 Task: For heading Arial with bold.  font size for heading22,  'Change the font style of data to'Arial Narrow.  and font size to 14,  Change the alignment of both headline & data to Align middle.  In the sheet  Budget Spreadsheet Templatebook
Action: Mouse moved to (65, 100)
Screenshot: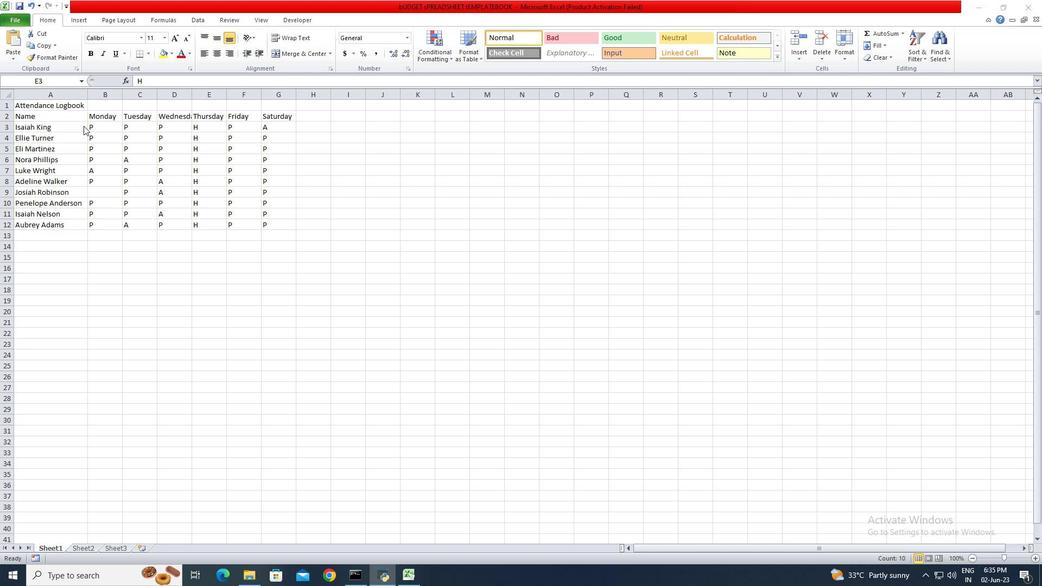 
Action: Mouse pressed left at (65, 100)
Screenshot: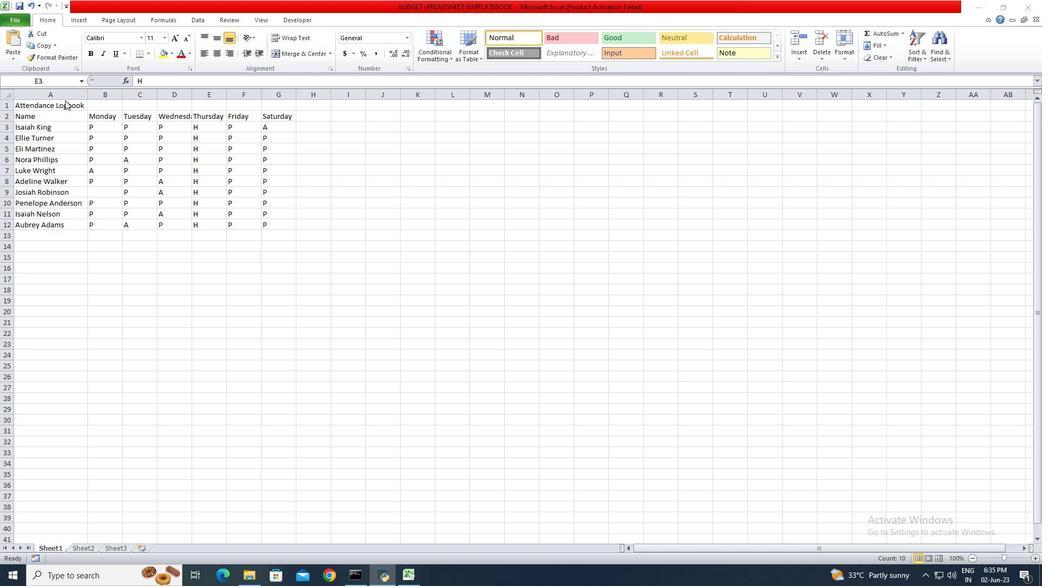 
Action: Mouse moved to (63, 107)
Screenshot: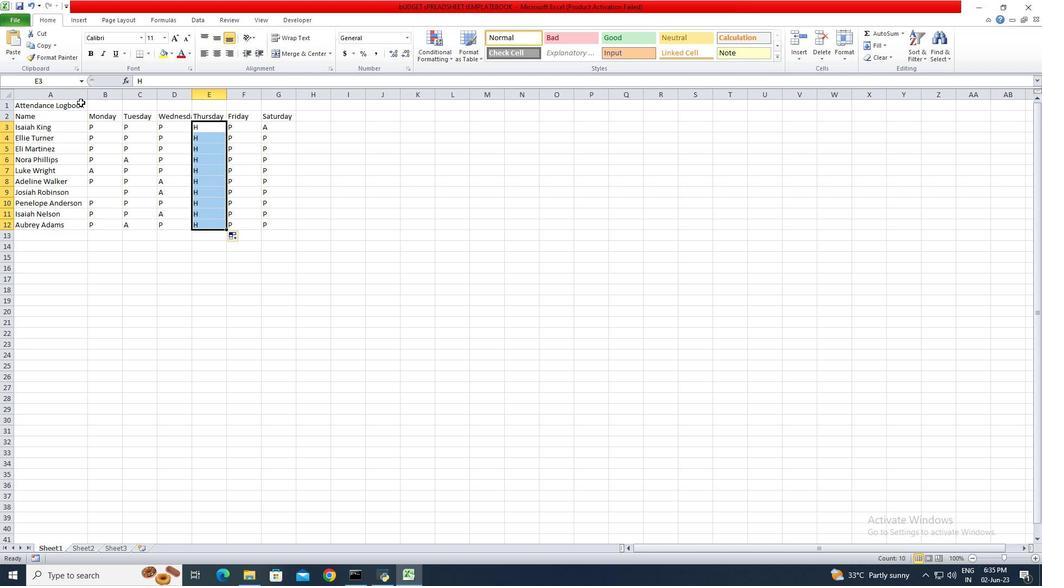 
Action: Mouse pressed left at (63, 107)
Screenshot: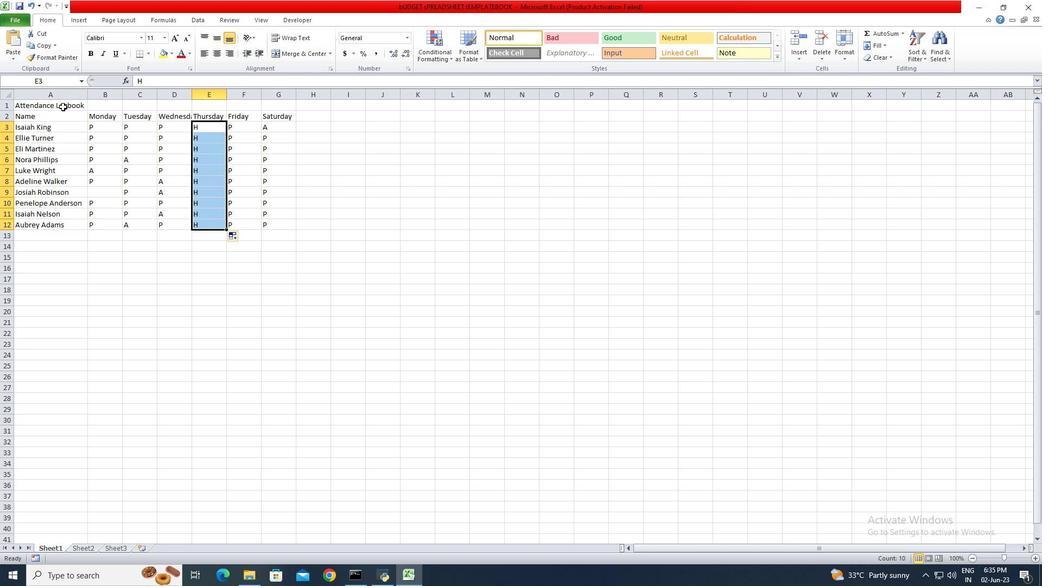 
Action: Mouse moved to (63, 107)
Screenshot: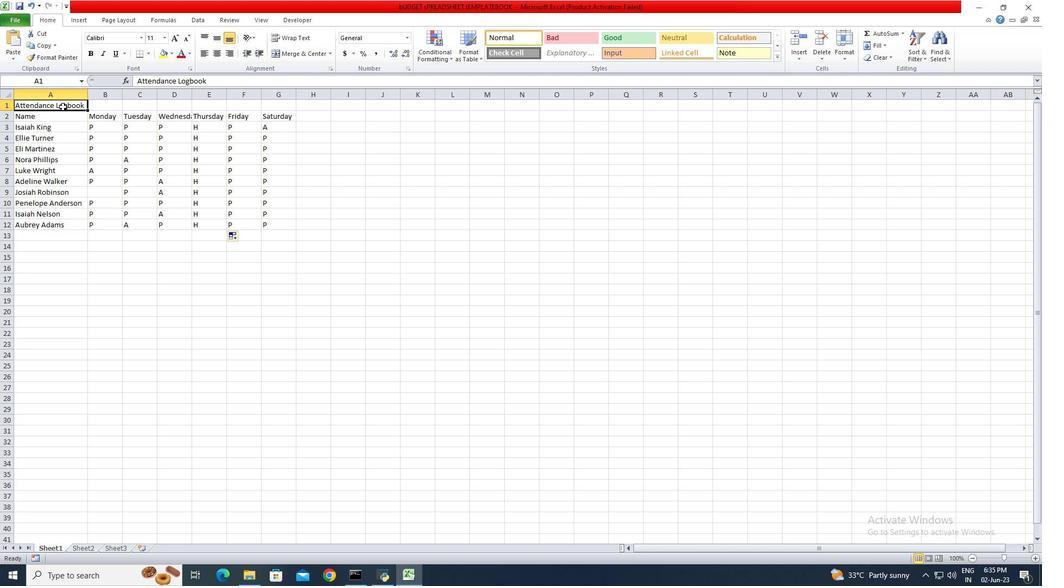 
Action: Mouse pressed left at (63, 107)
Screenshot: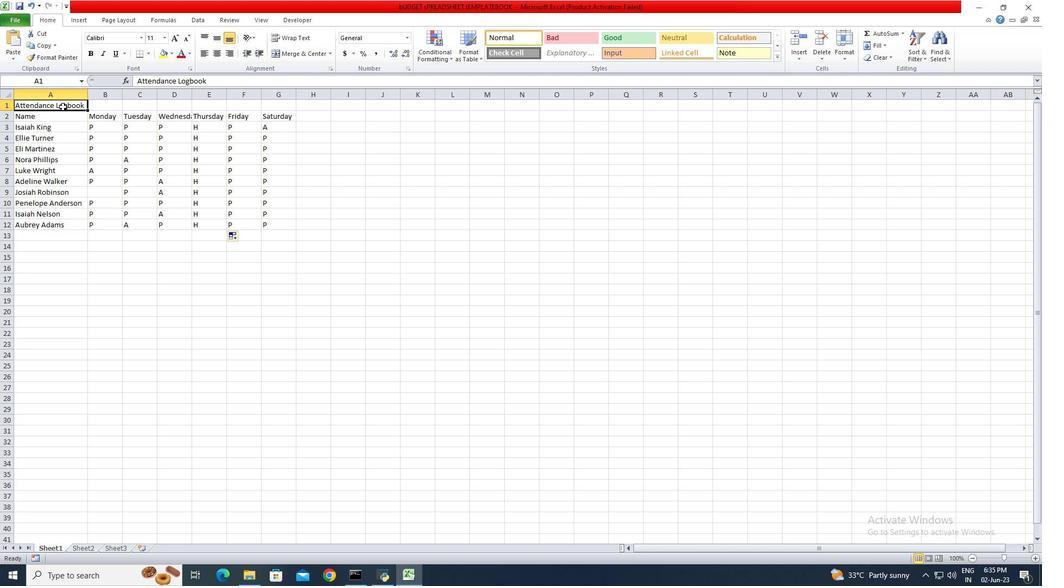 
Action: Mouse moved to (294, 49)
Screenshot: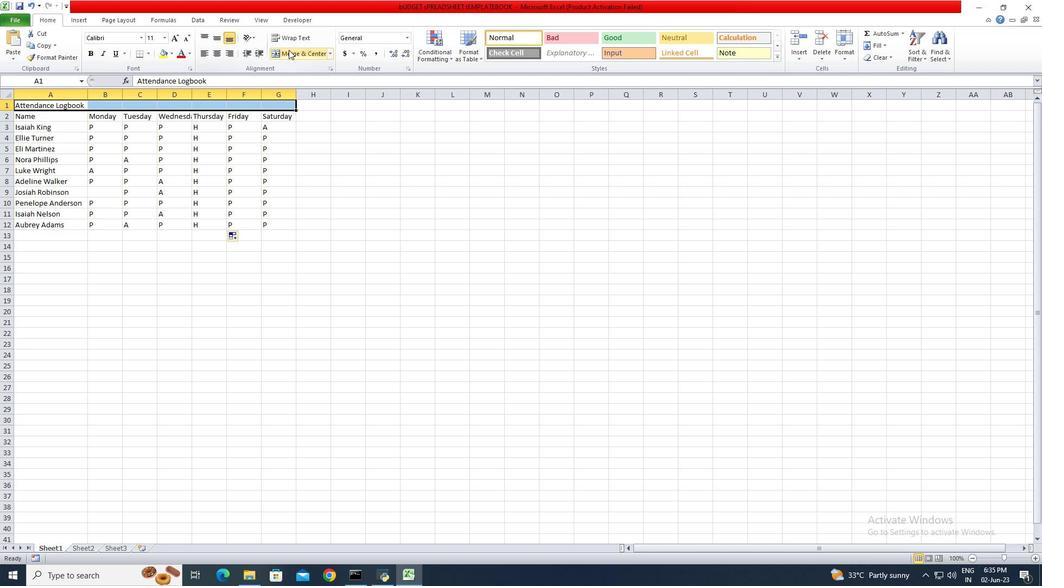 
Action: Mouse pressed left at (294, 49)
Screenshot: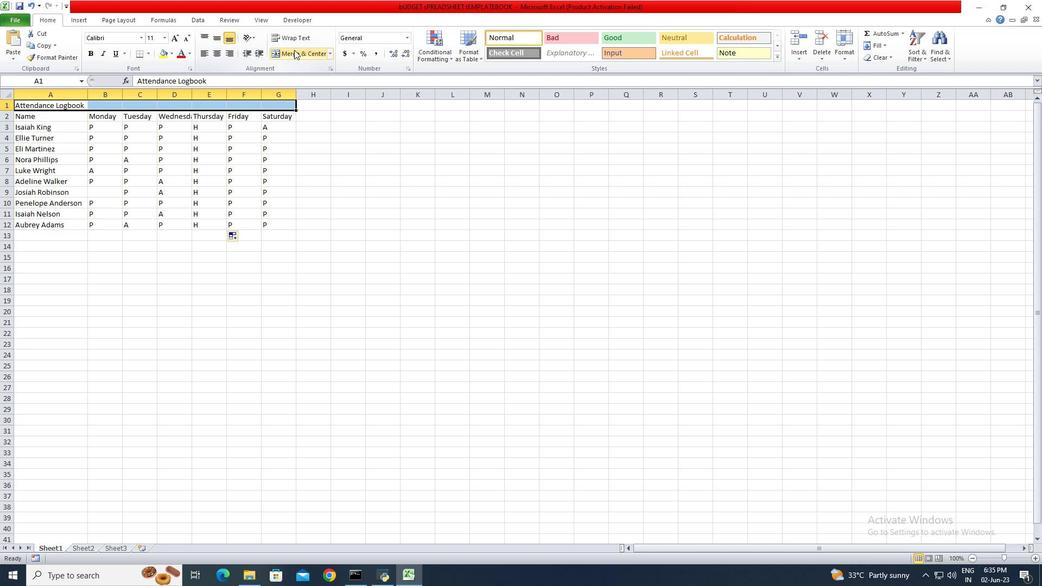 
Action: Mouse moved to (91, 54)
Screenshot: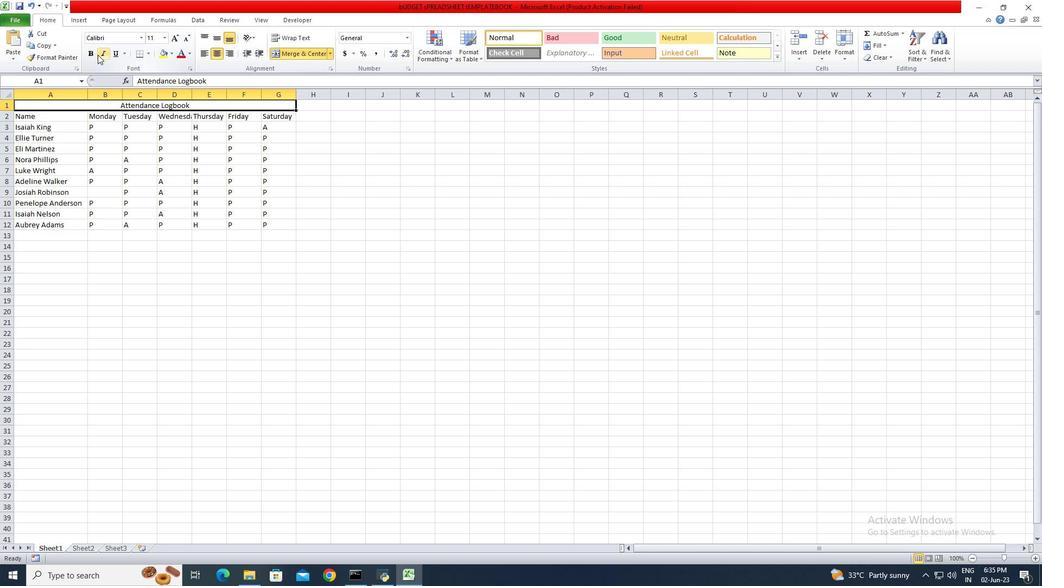 
Action: Mouse pressed left at (91, 54)
Screenshot: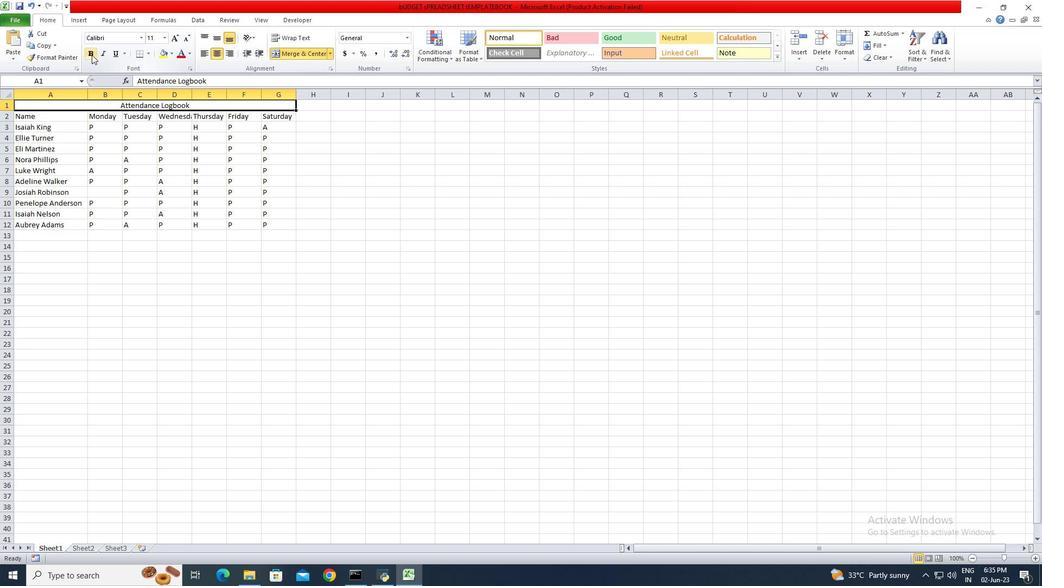 
Action: Mouse moved to (114, 36)
Screenshot: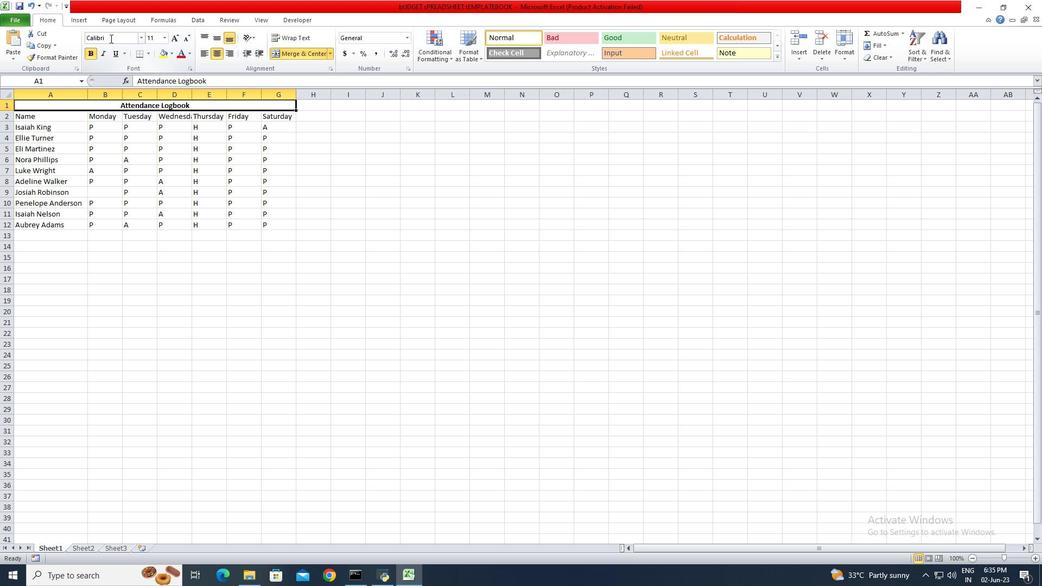 
Action: Mouse pressed left at (114, 36)
Screenshot: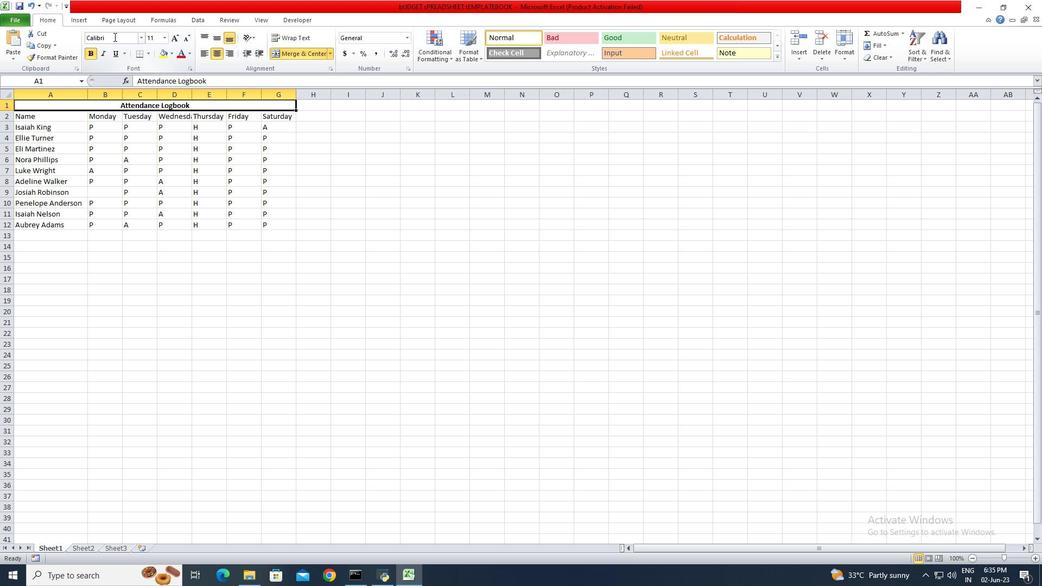 
Action: Key pressed <Key.shift>Ari<Key.enter>
Screenshot: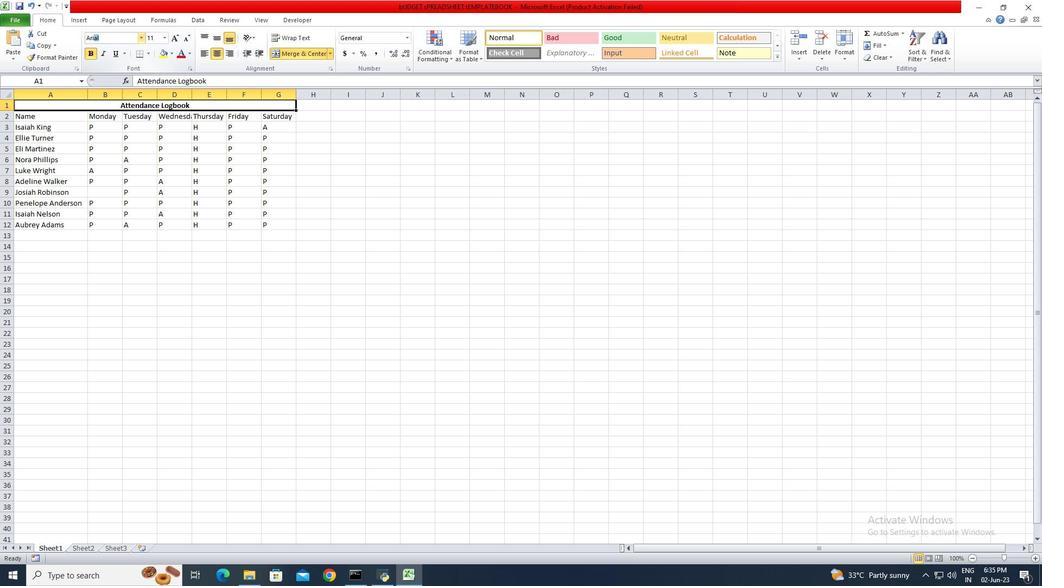 
Action: Mouse moved to (174, 38)
Screenshot: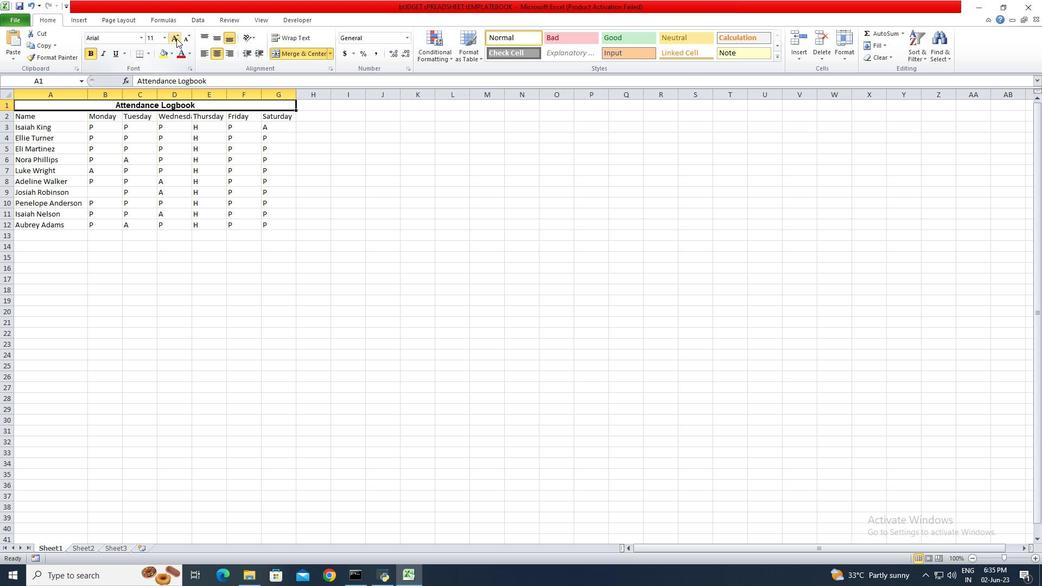 
Action: Mouse pressed left at (174, 38)
Screenshot: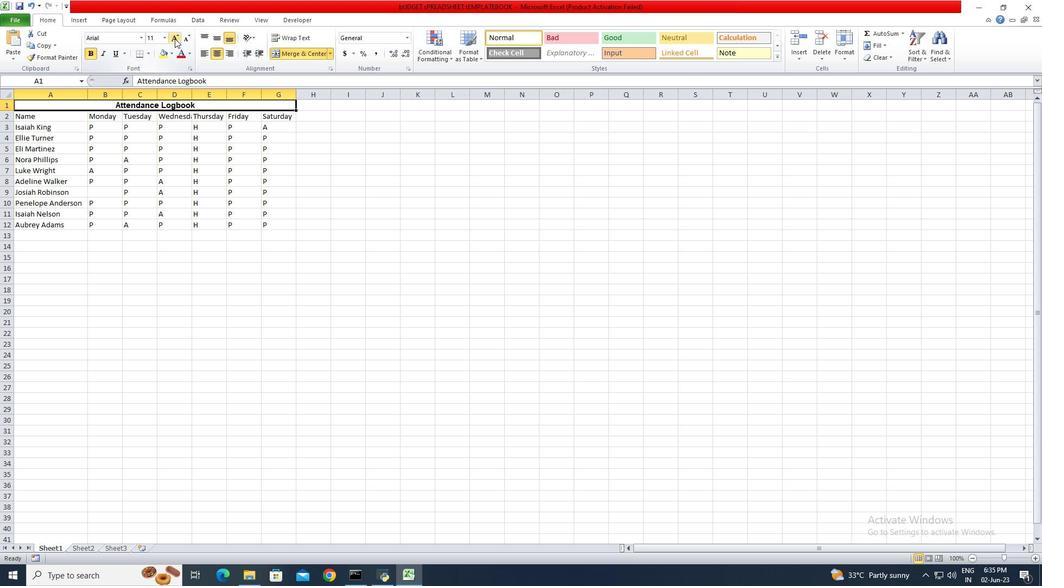 
Action: Mouse pressed left at (174, 38)
Screenshot: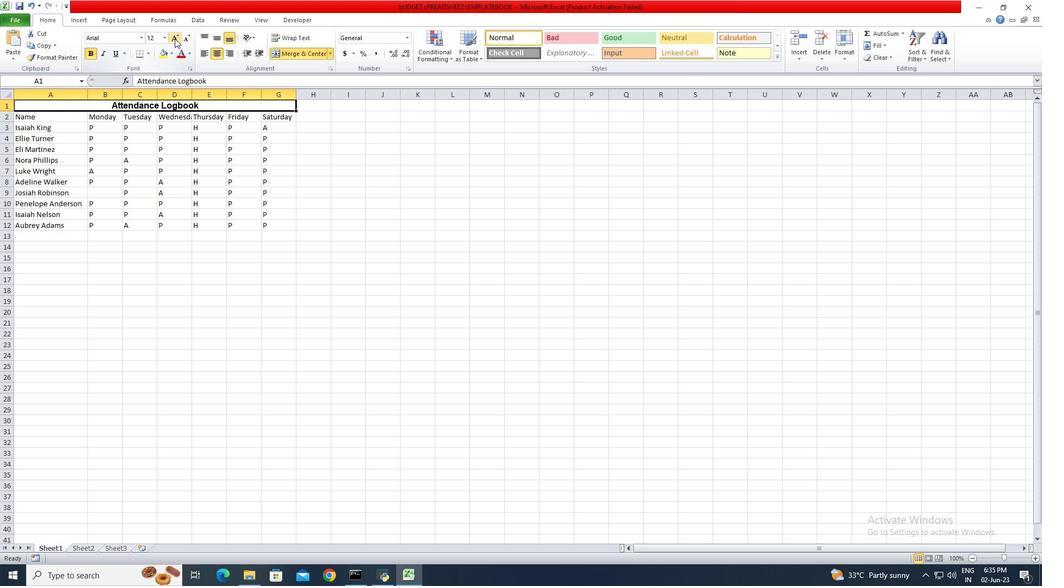 
Action: Mouse pressed left at (174, 38)
Screenshot: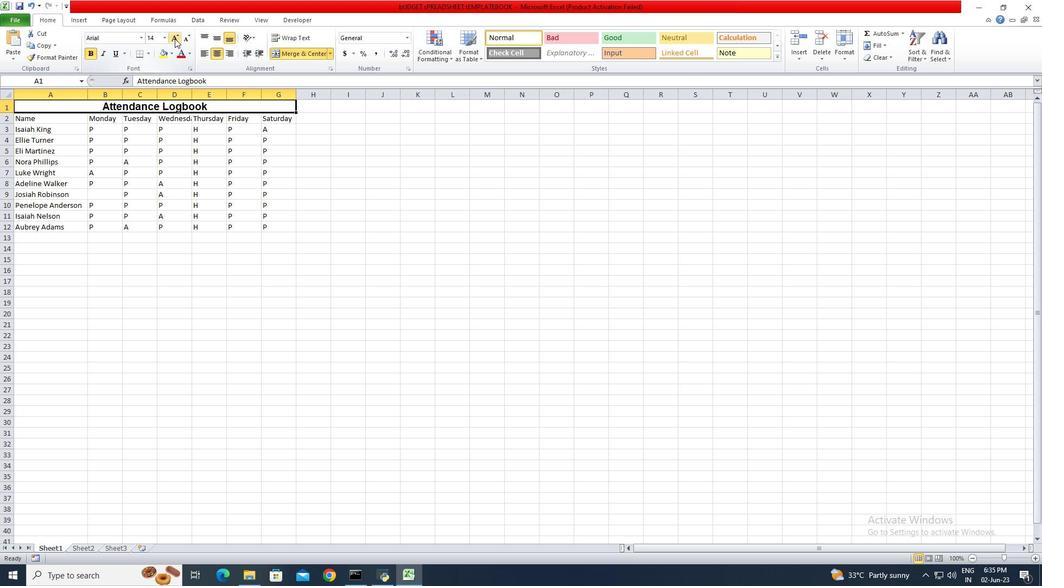 
Action: Mouse pressed left at (174, 38)
Screenshot: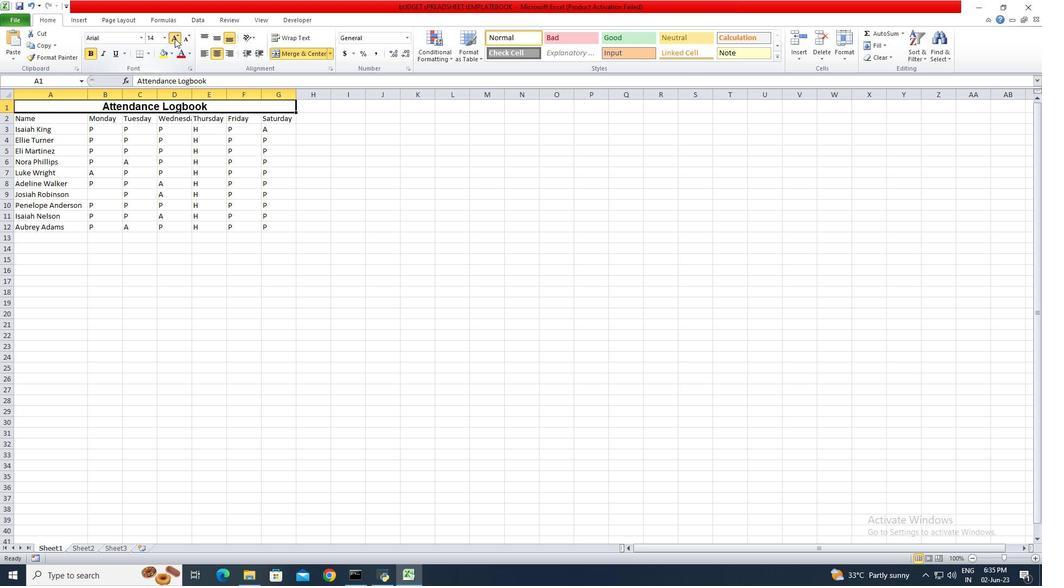 
Action: Mouse pressed left at (174, 38)
Screenshot: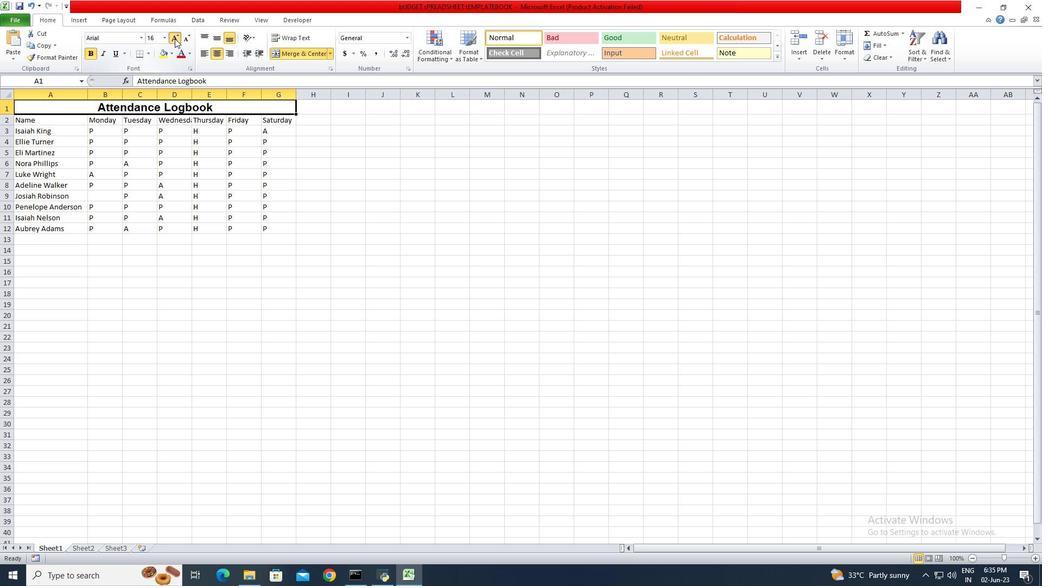 
Action: Mouse pressed left at (174, 38)
Screenshot: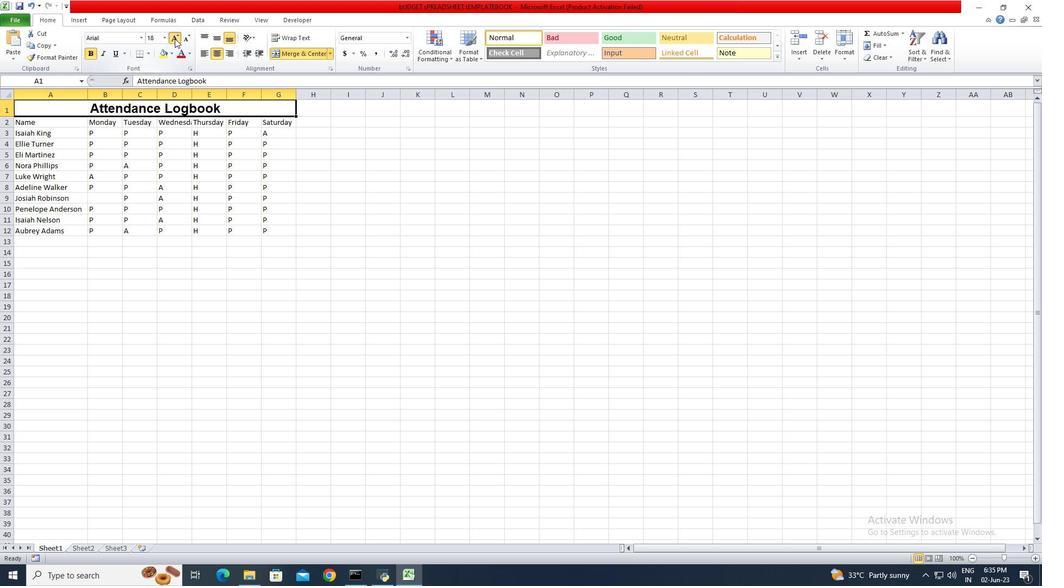 
Action: Mouse pressed left at (174, 38)
Screenshot: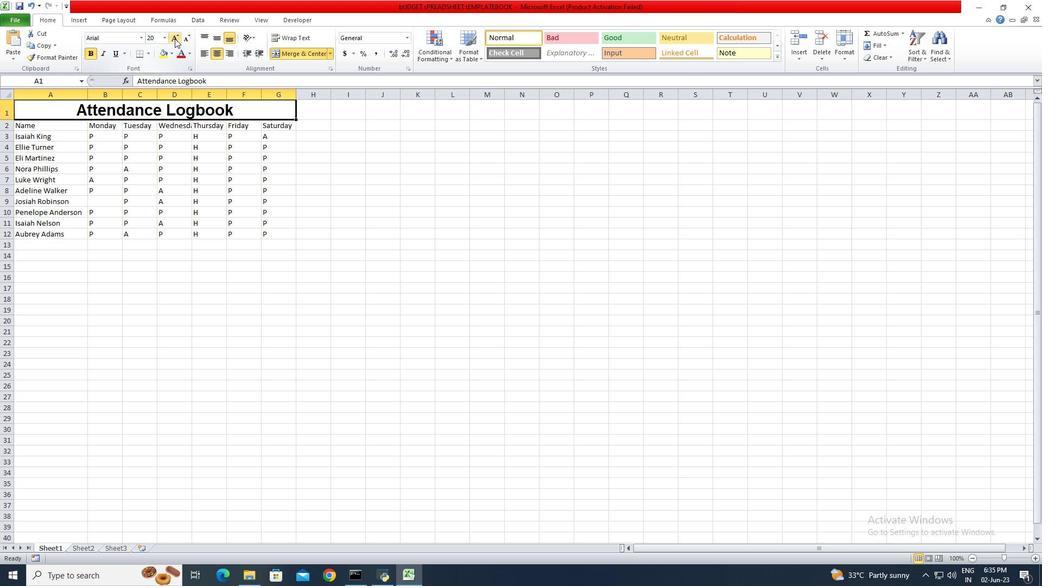 
Action: Mouse moved to (183, 40)
Screenshot: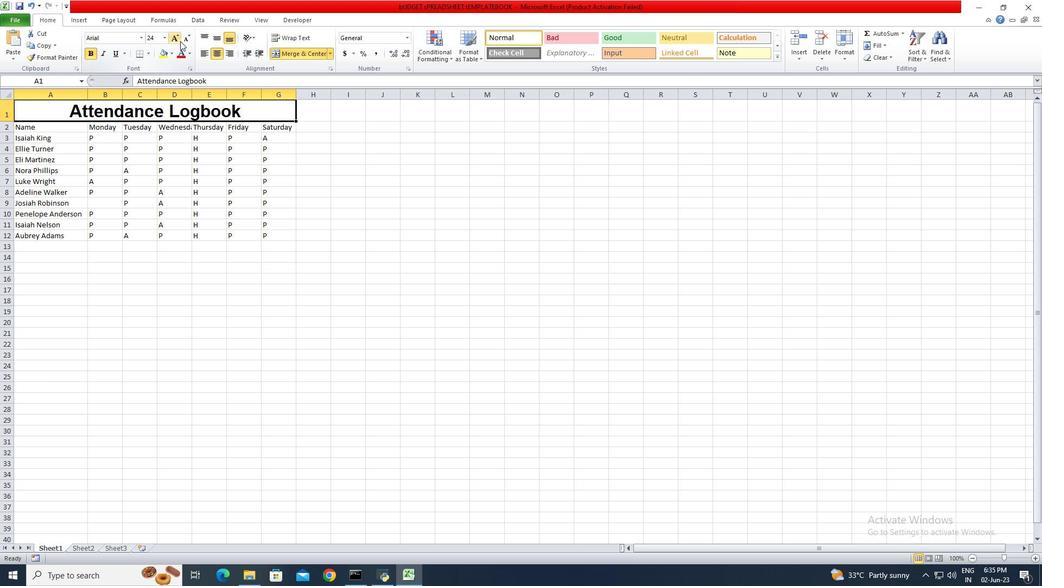 
Action: Mouse pressed left at (183, 40)
Screenshot: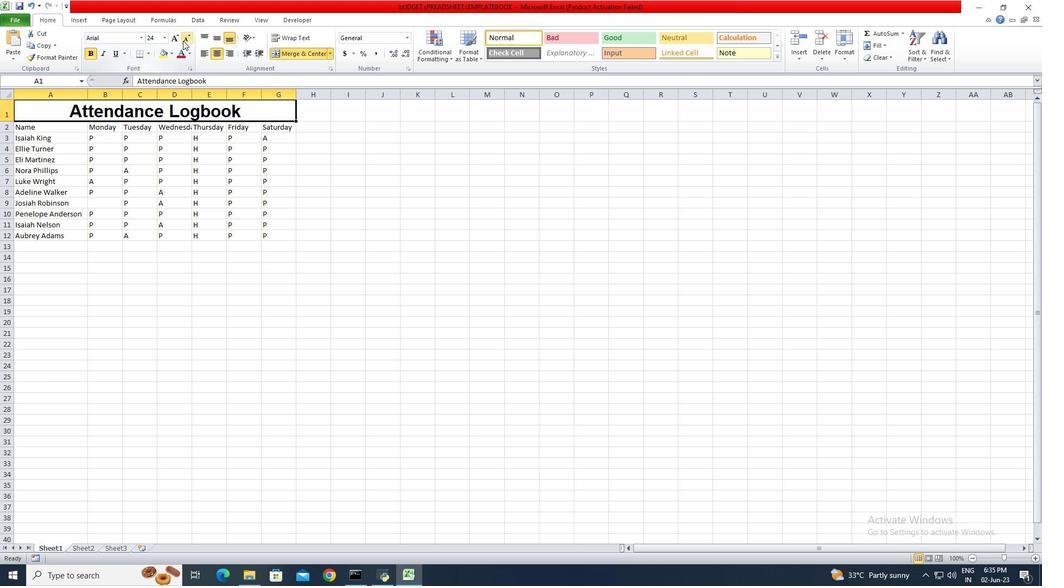 
Action: Mouse moved to (45, 128)
Screenshot: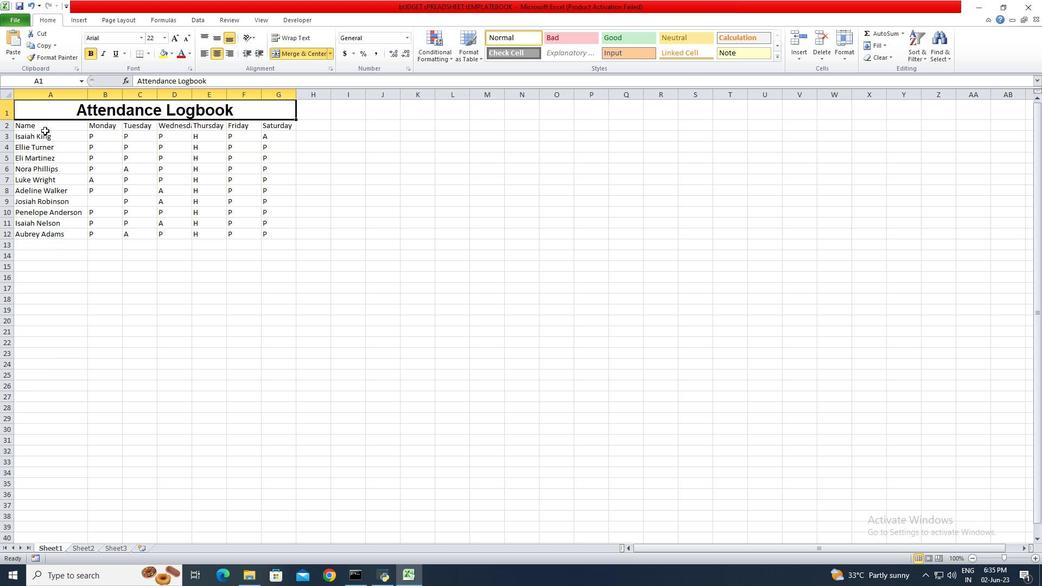 
Action: Mouse pressed left at (45, 128)
Screenshot: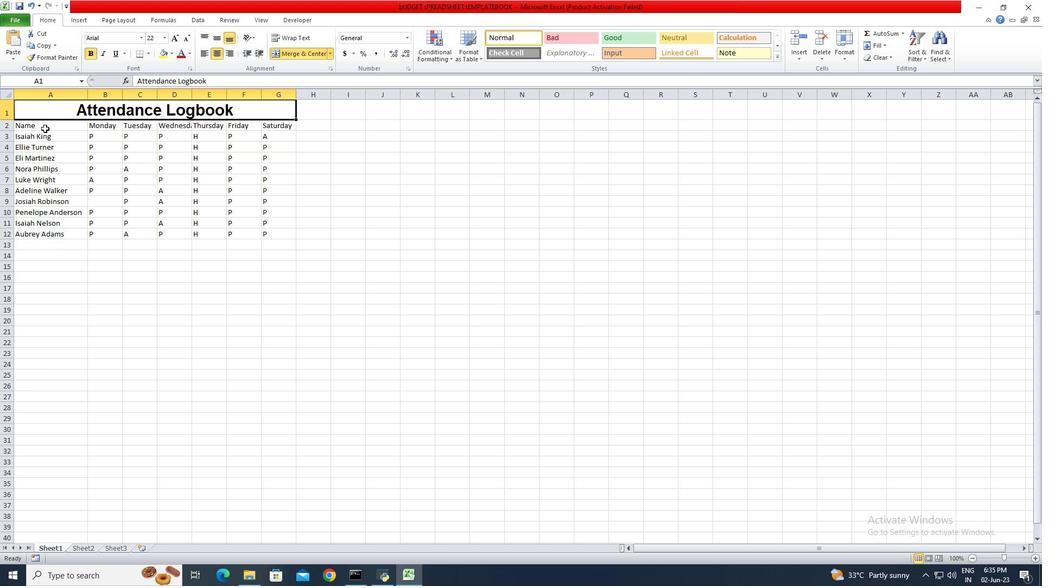 
Action: Mouse moved to (115, 36)
Screenshot: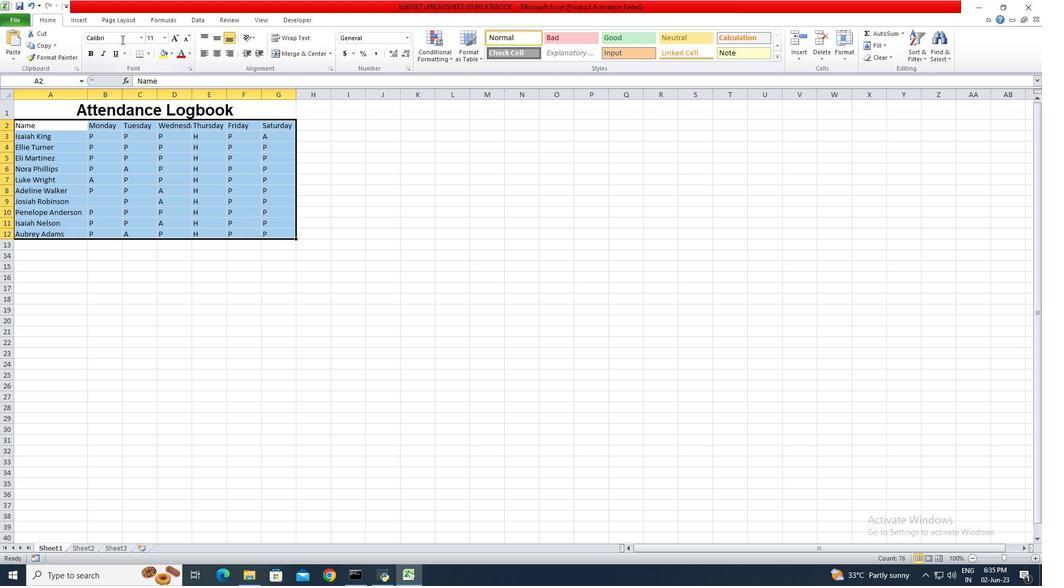 
Action: Mouse pressed left at (115, 36)
Screenshot: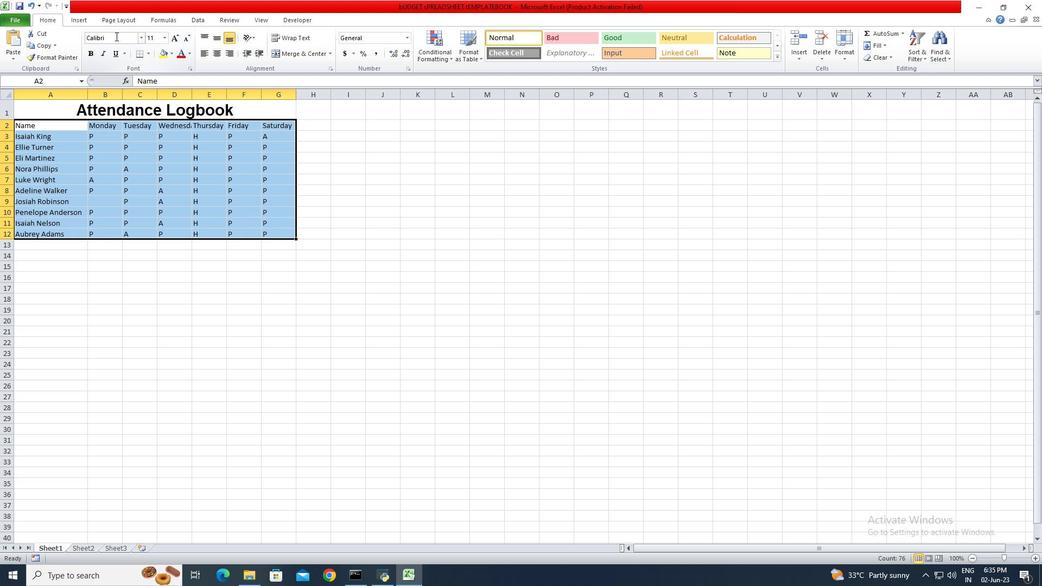 
Action: Key pressed <Key.shift><Key.shift><Key.shift><Key.shift><Key.shift><Key.shift><Key.shift><Key.shift><Key.shift><Key.shift>Arial<Key.space><Key.shift>Narrow<Key.enter>
Screenshot: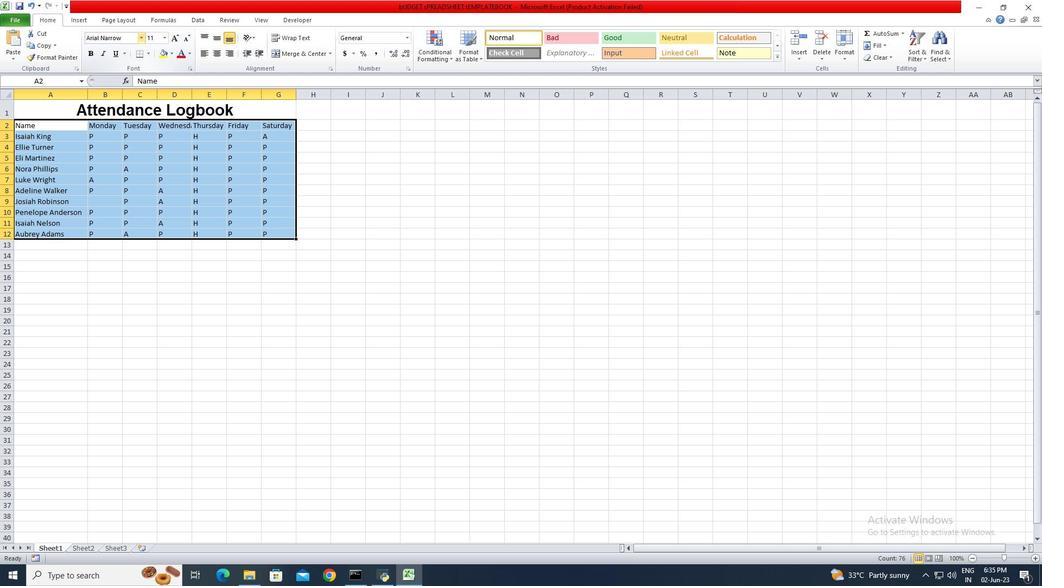 
Action: Mouse moved to (174, 39)
Screenshot: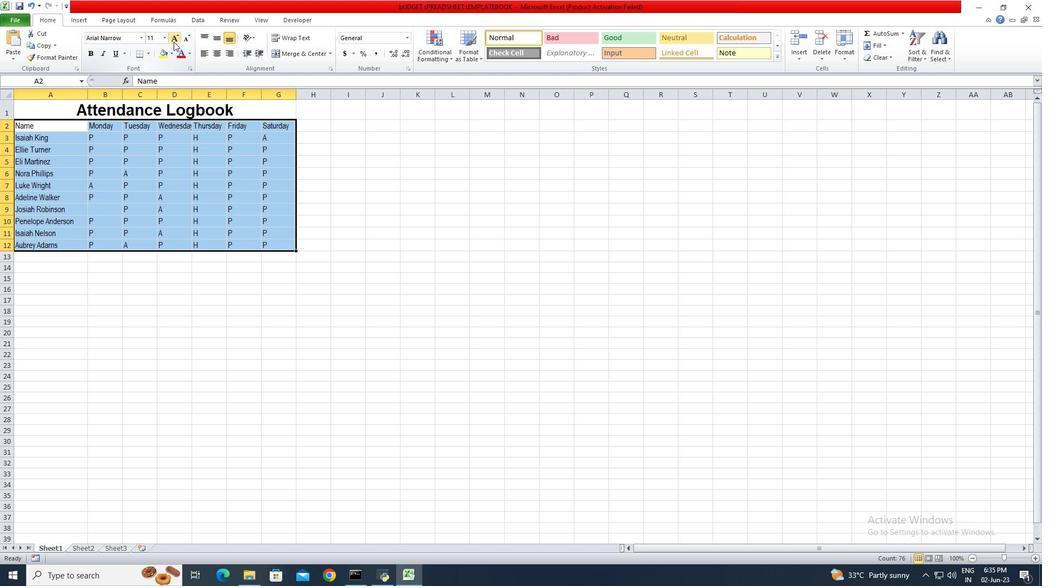 
Action: Mouse pressed left at (174, 39)
Screenshot: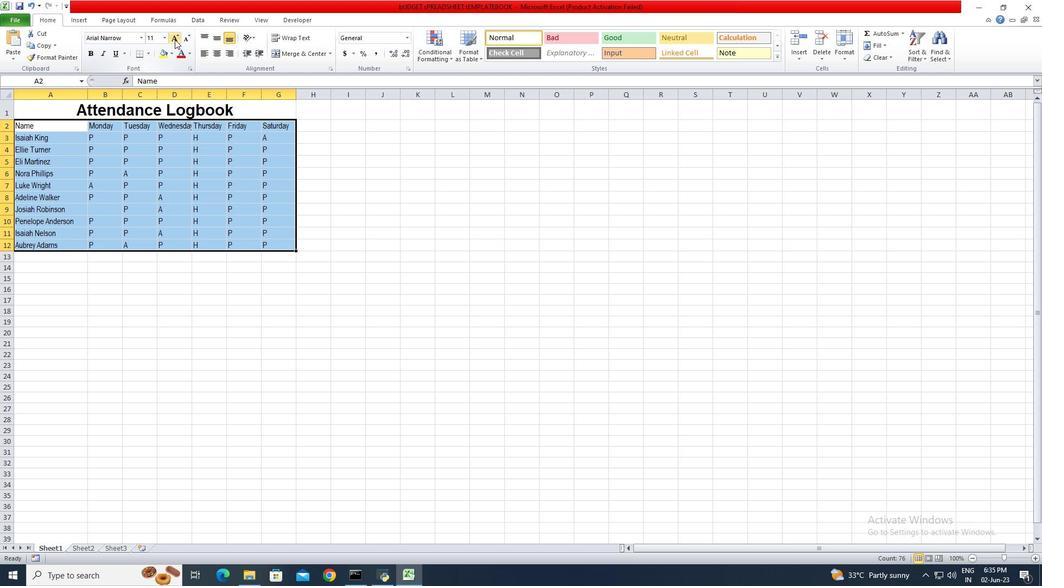 
Action: Mouse pressed left at (174, 39)
Screenshot: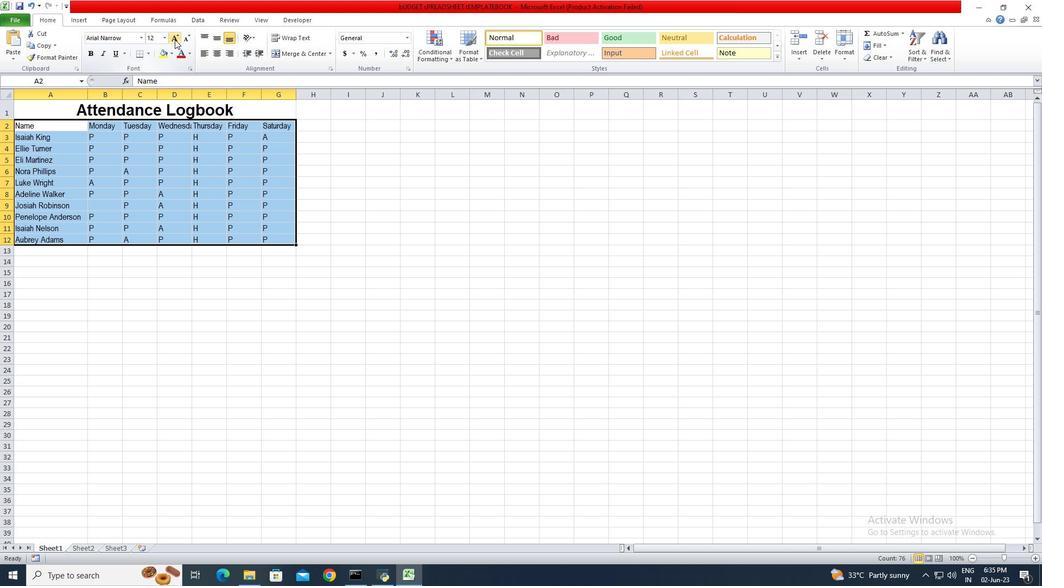 
Action: Mouse moved to (87, 92)
Screenshot: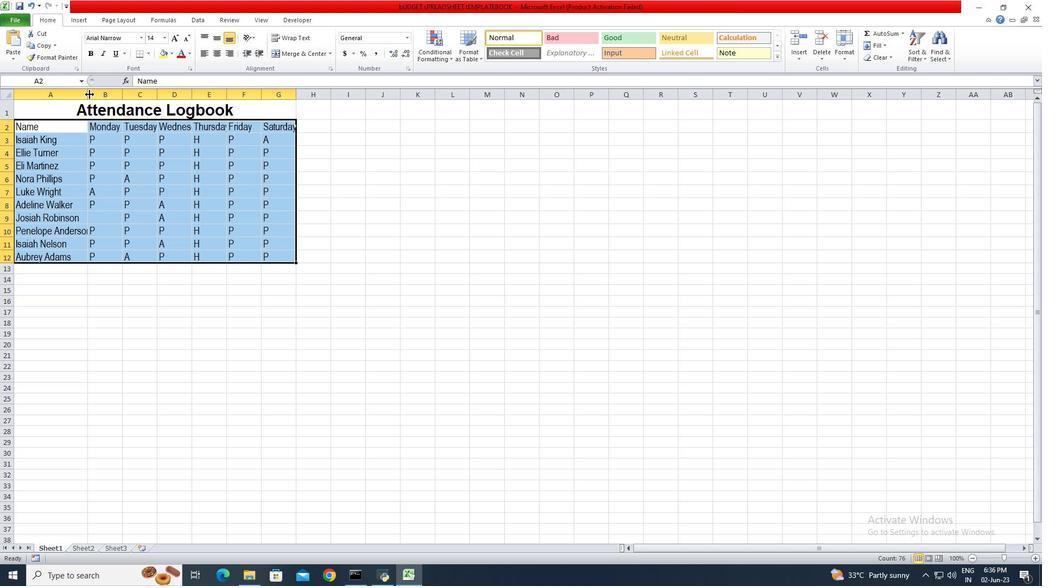 
Action: Mouse pressed left at (87, 92)
Screenshot: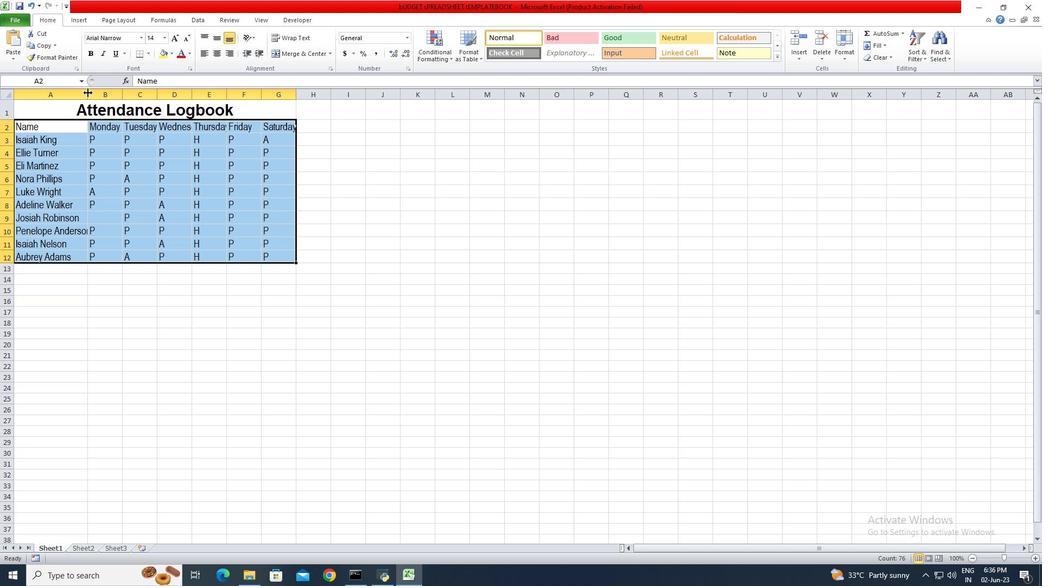 
Action: Mouse pressed left at (87, 92)
Screenshot: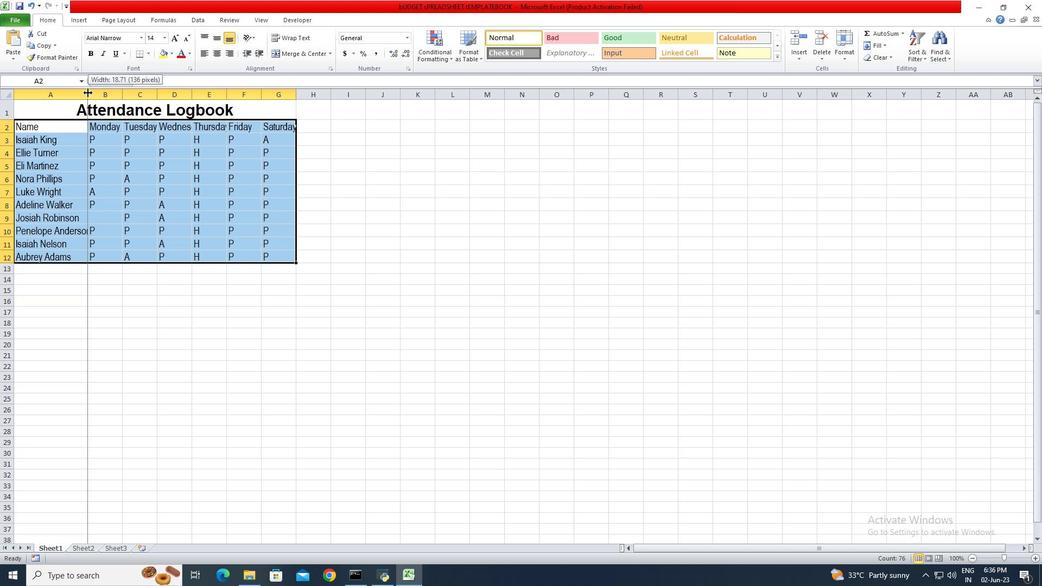 
Action: Mouse moved to (128, 93)
Screenshot: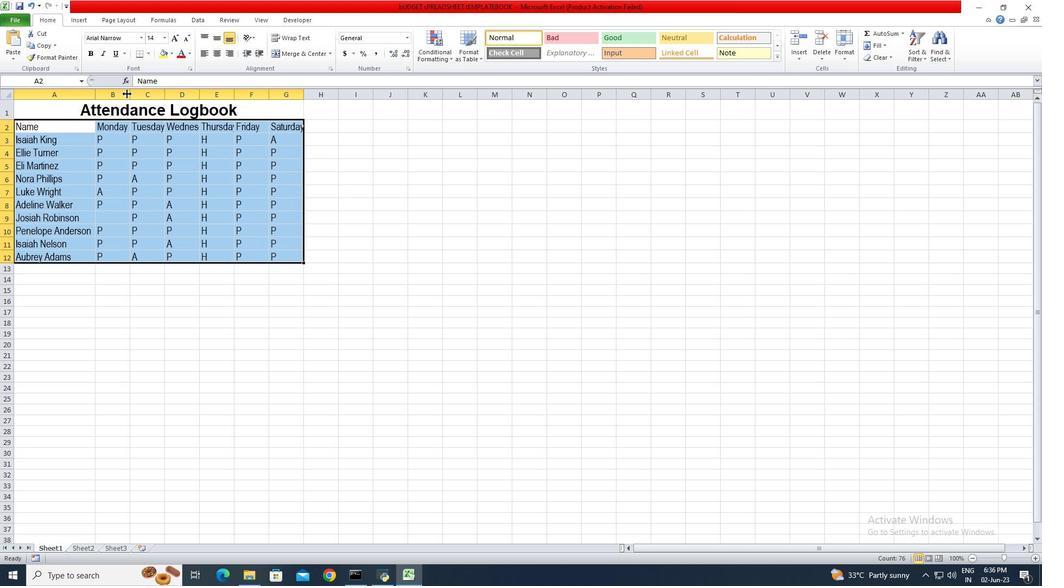 
Action: Mouse pressed left at (128, 93)
Screenshot: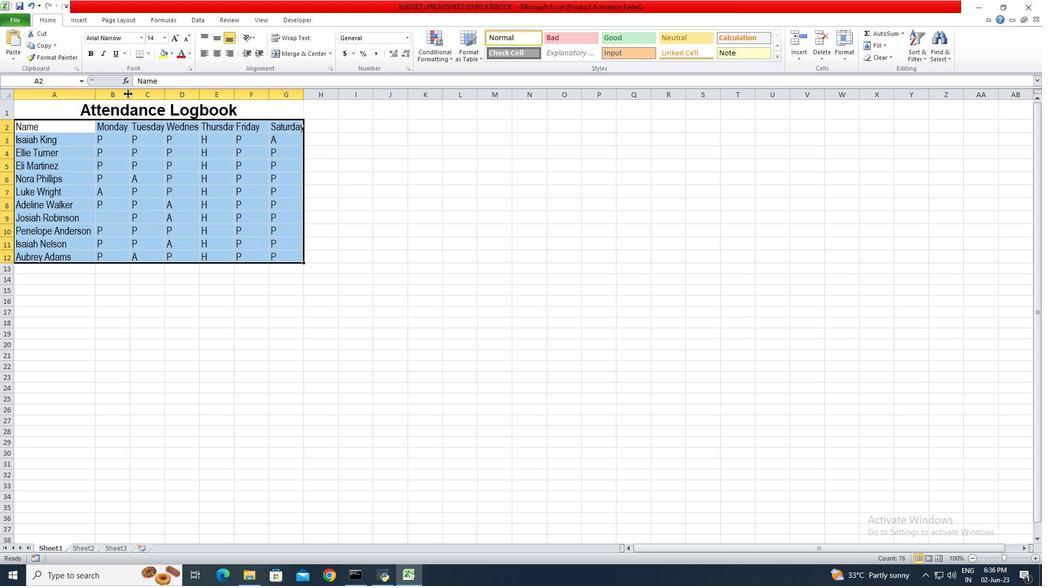 
Action: Mouse pressed left at (128, 93)
Screenshot: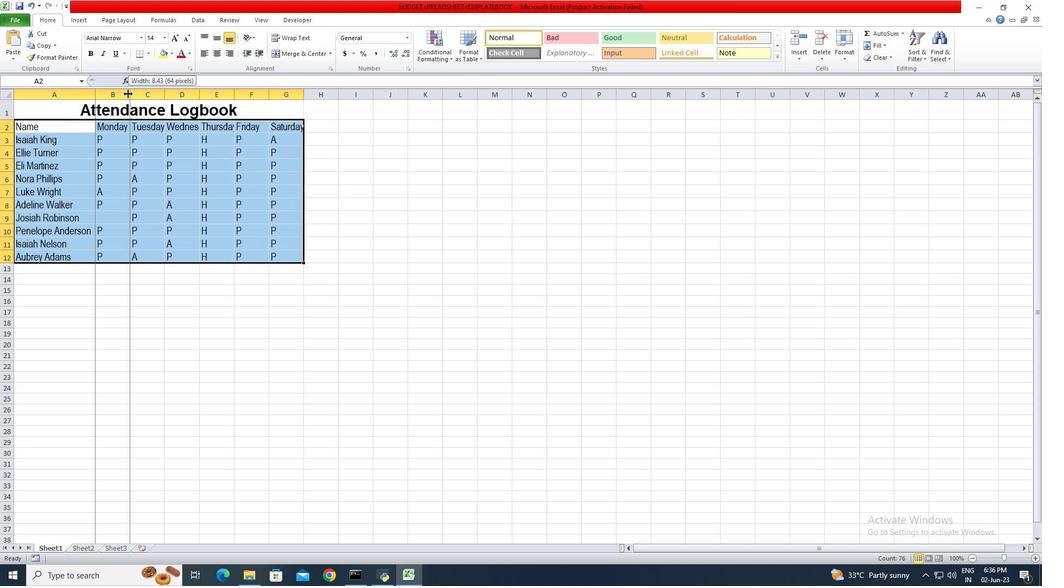 
Action: Mouse moved to (166, 94)
Screenshot: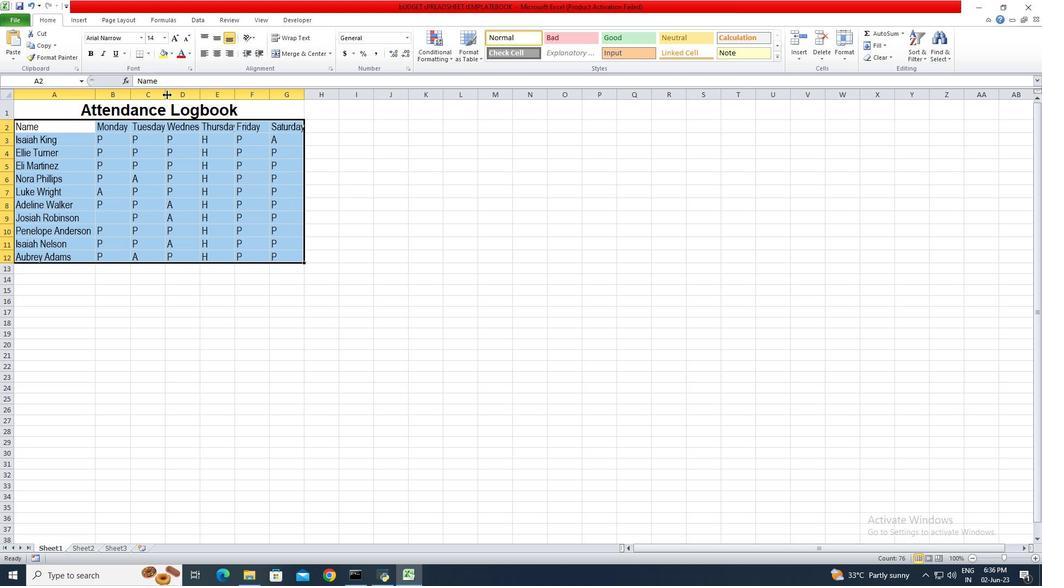 
Action: Mouse pressed left at (166, 94)
Screenshot: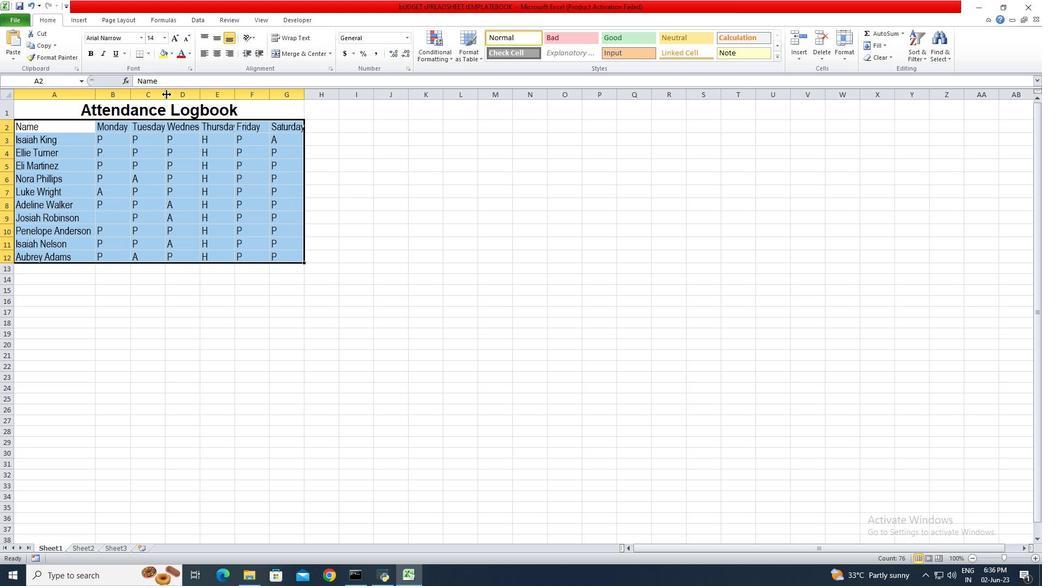 
Action: Mouse pressed left at (166, 94)
Screenshot: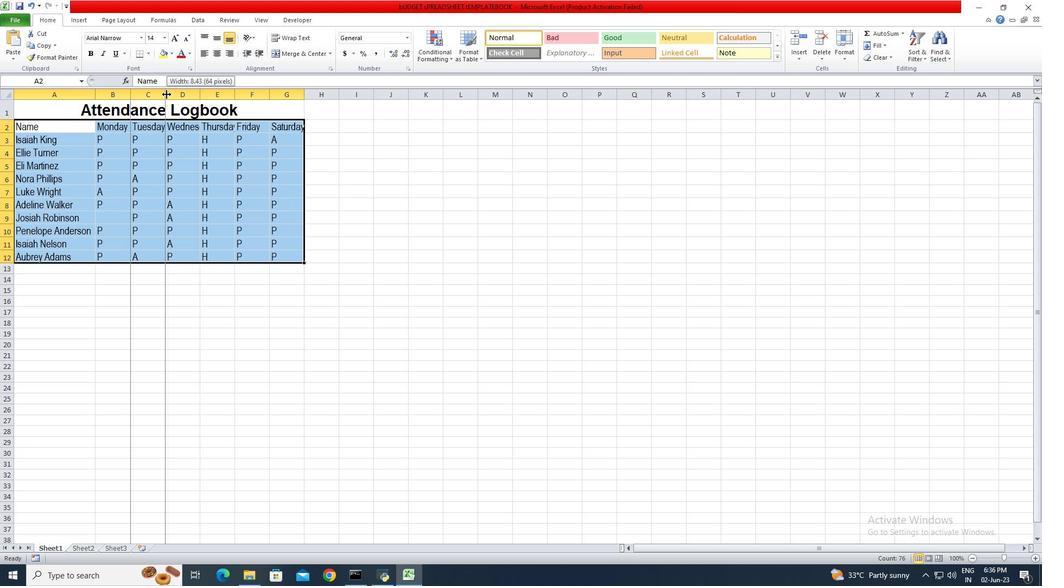 
Action: Mouse moved to (203, 93)
Screenshot: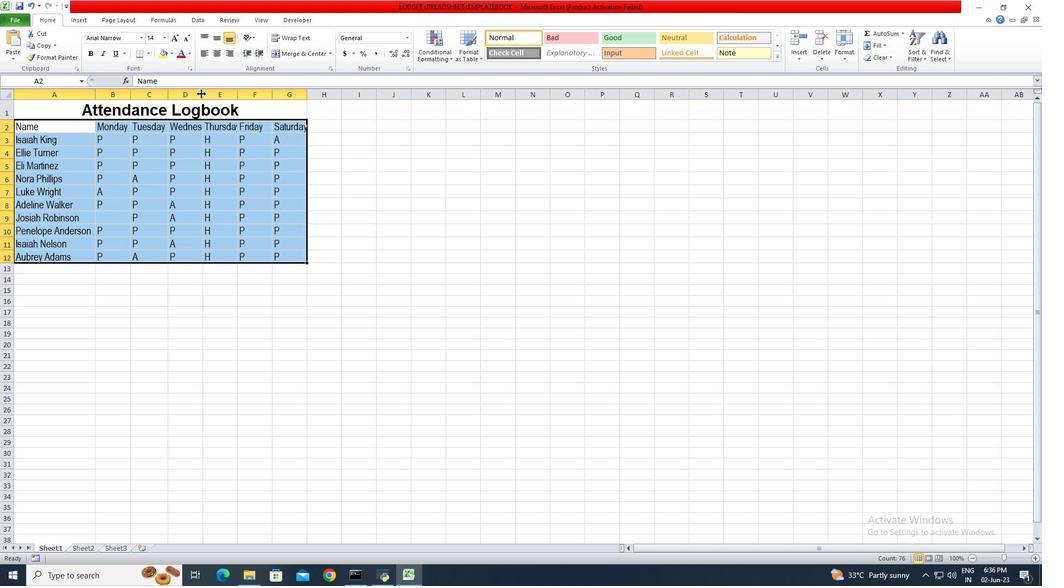 
Action: Mouse pressed left at (203, 93)
Screenshot: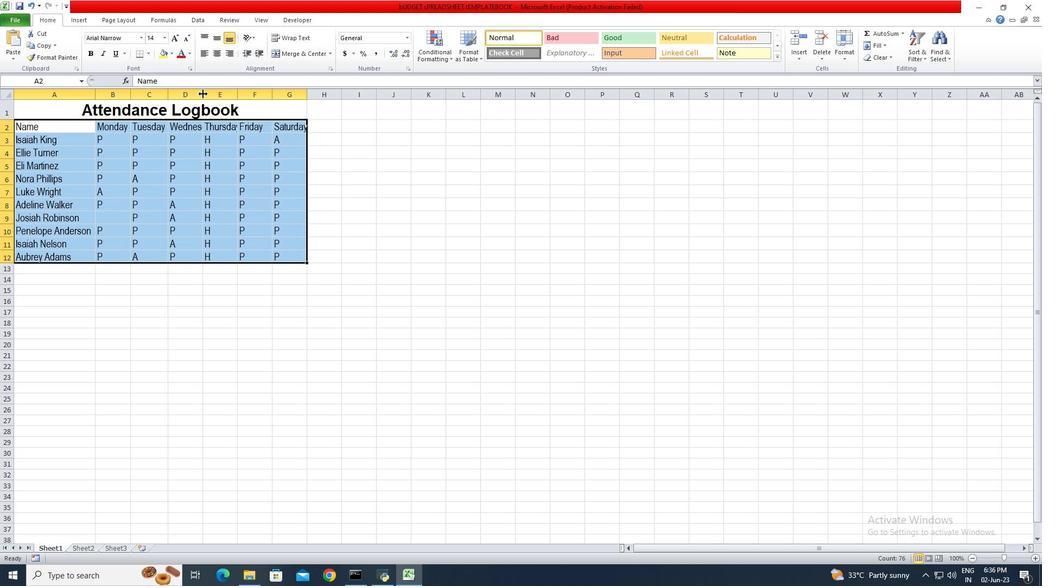 
Action: Mouse pressed left at (203, 93)
Screenshot: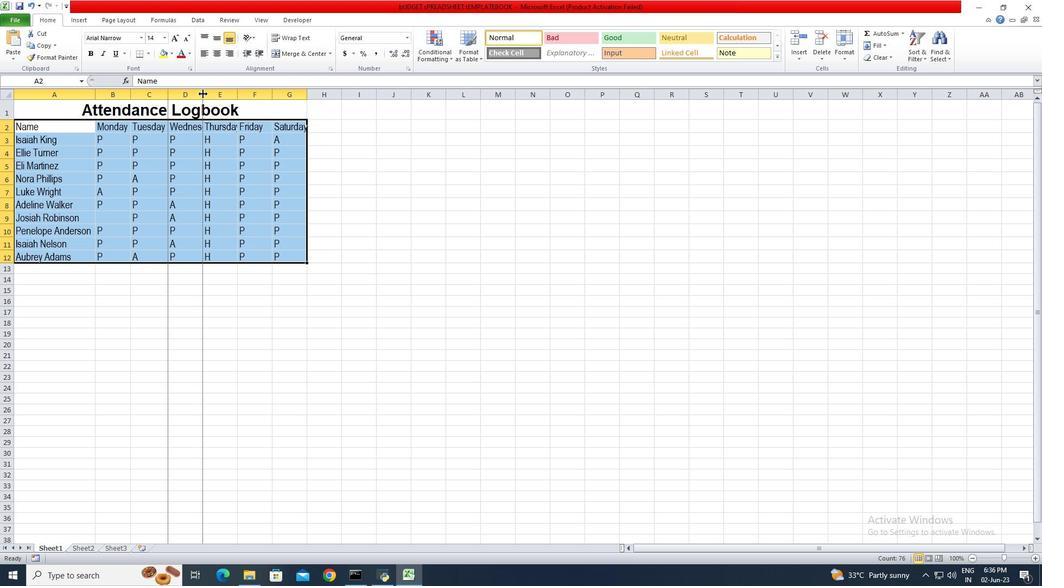 
Action: Mouse moved to (255, 91)
Screenshot: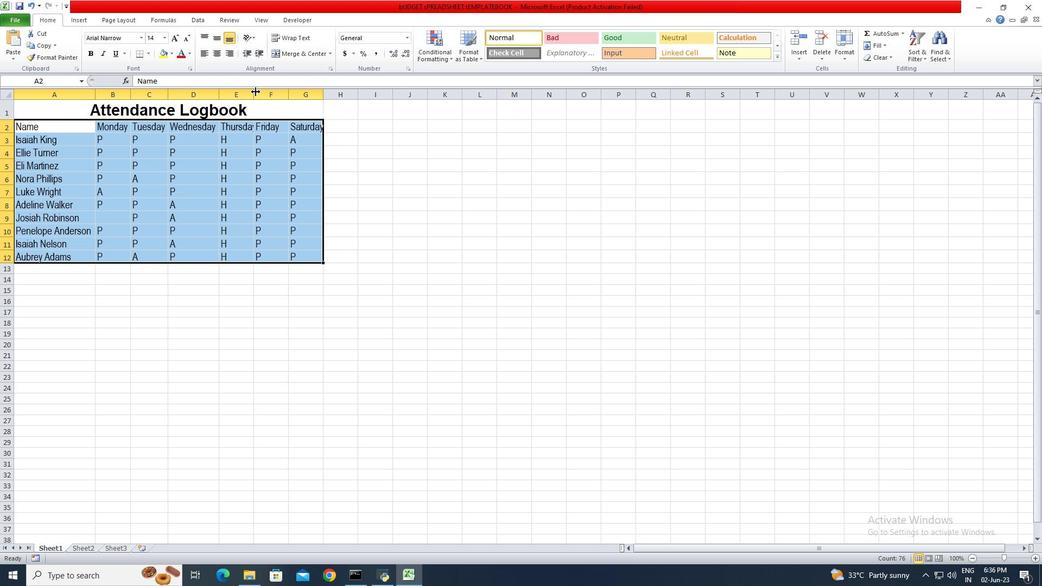 
Action: Mouse pressed left at (255, 91)
Screenshot: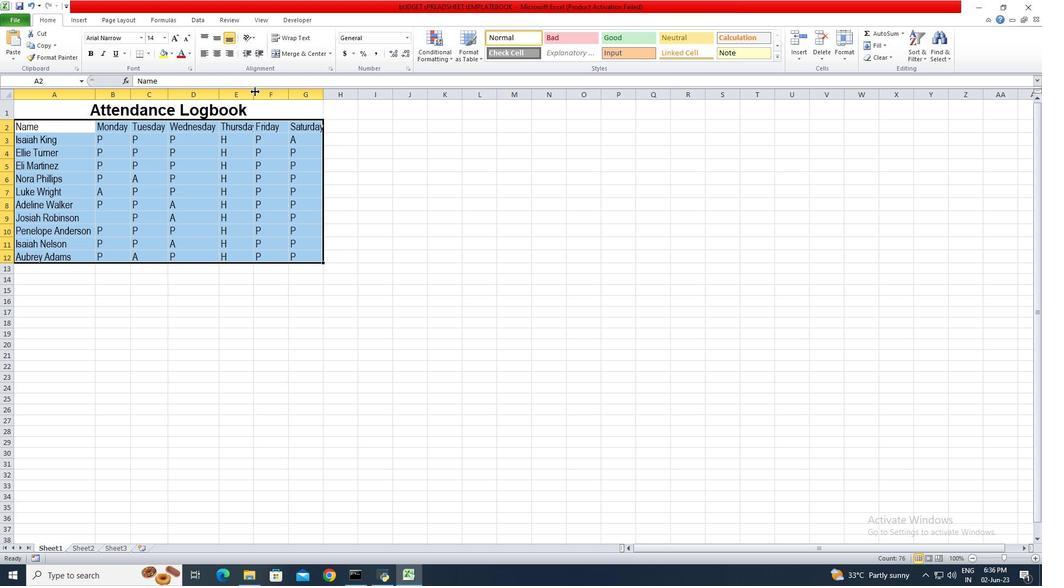 
Action: Mouse pressed left at (255, 91)
Screenshot: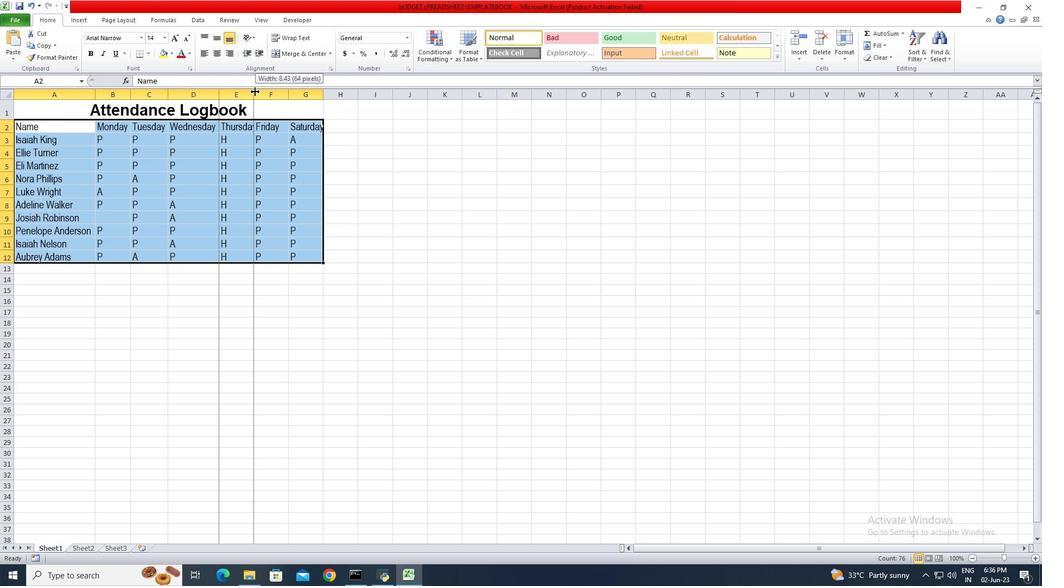 
Action: Mouse moved to (293, 93)
Screenshot: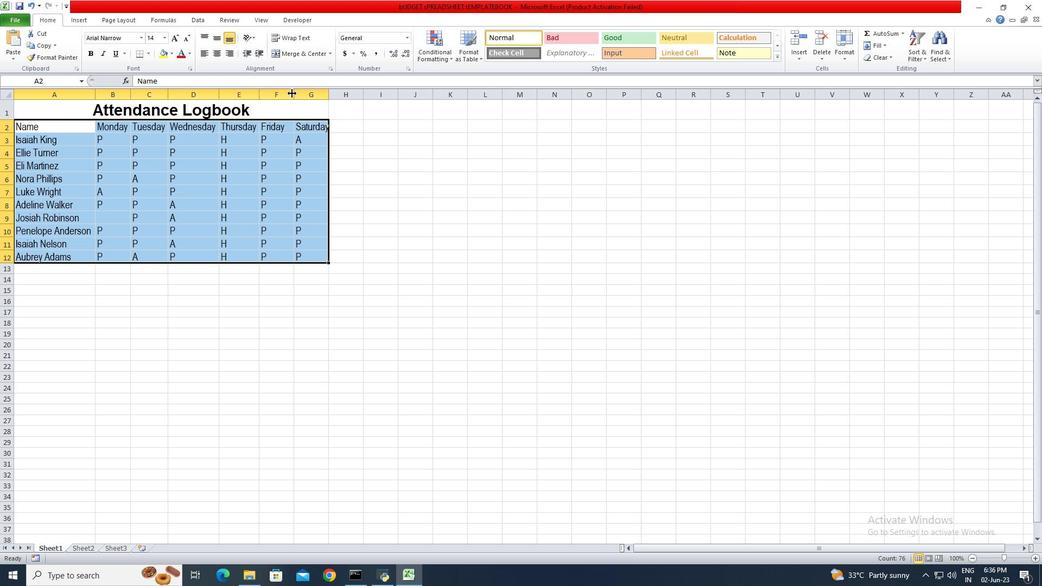 
Action: Mouse pressed left at (293, 93)
Screenshot: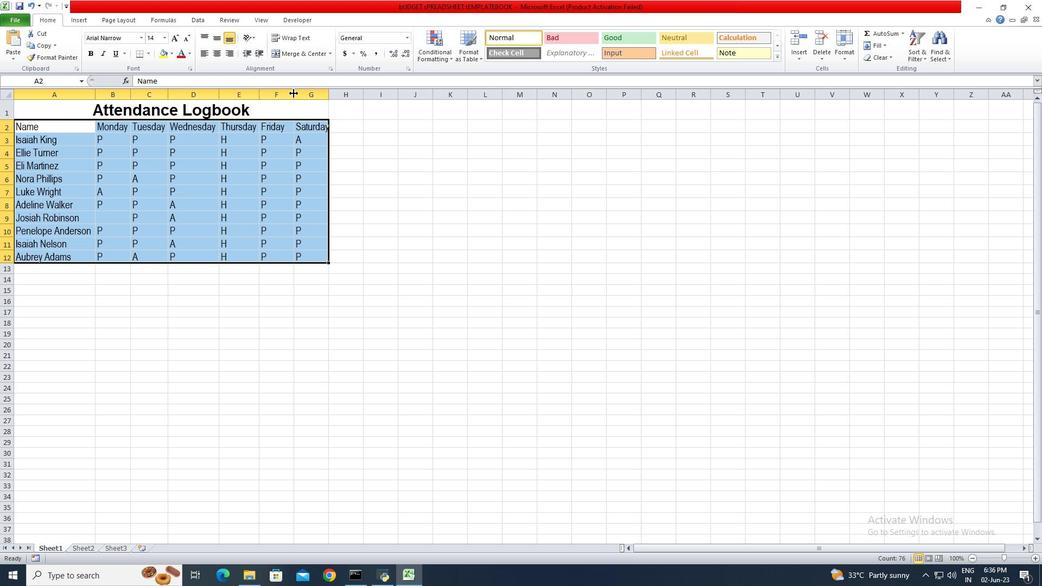 
Action: Mouse pressed left at (293, 93)
Screenshot: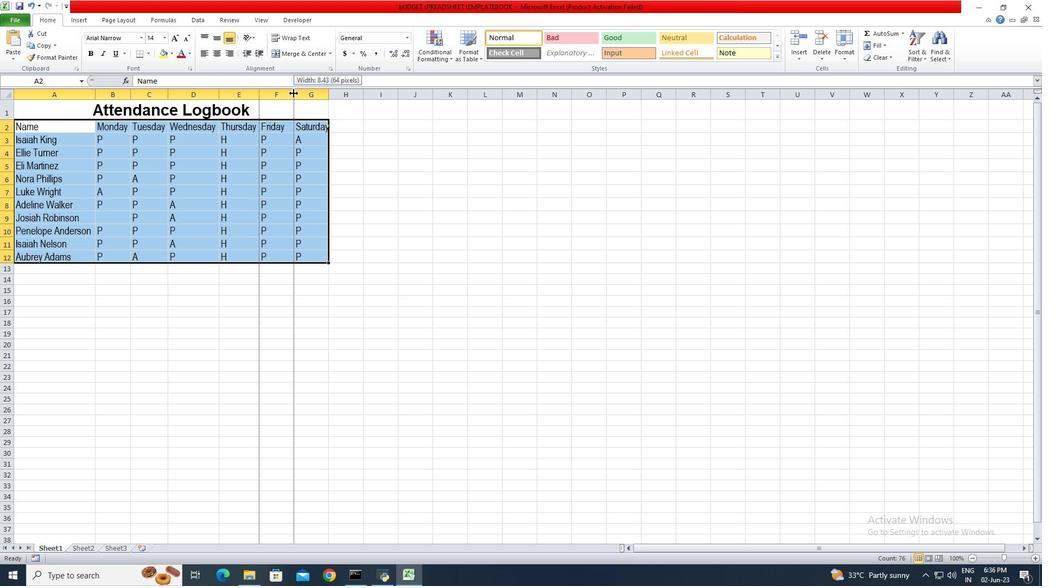 
Action: Mouse moved to (319, 93)
Screenshot: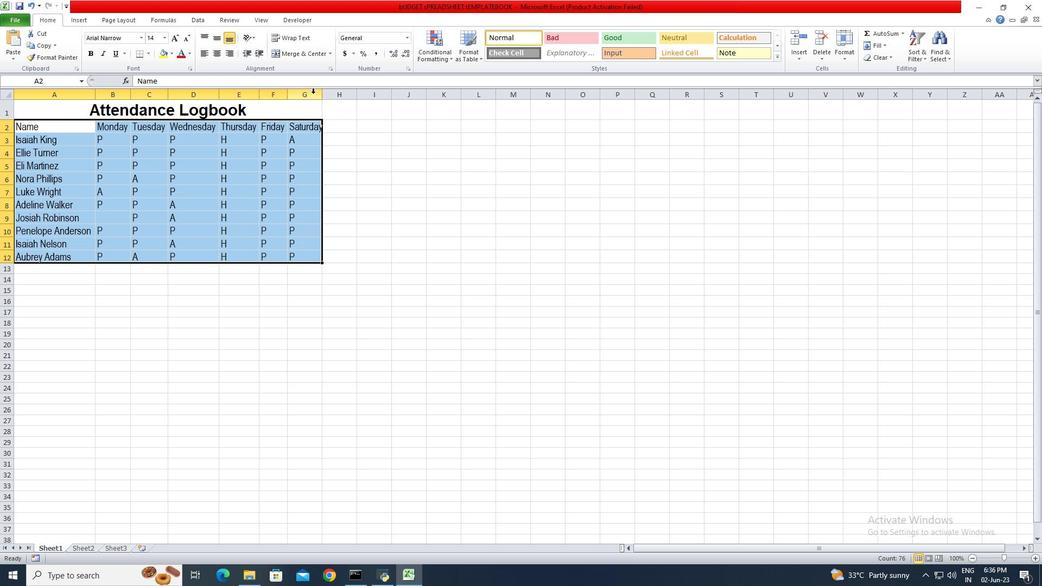 
Action: Mouse pressed left at (319, 93)
Screenshot: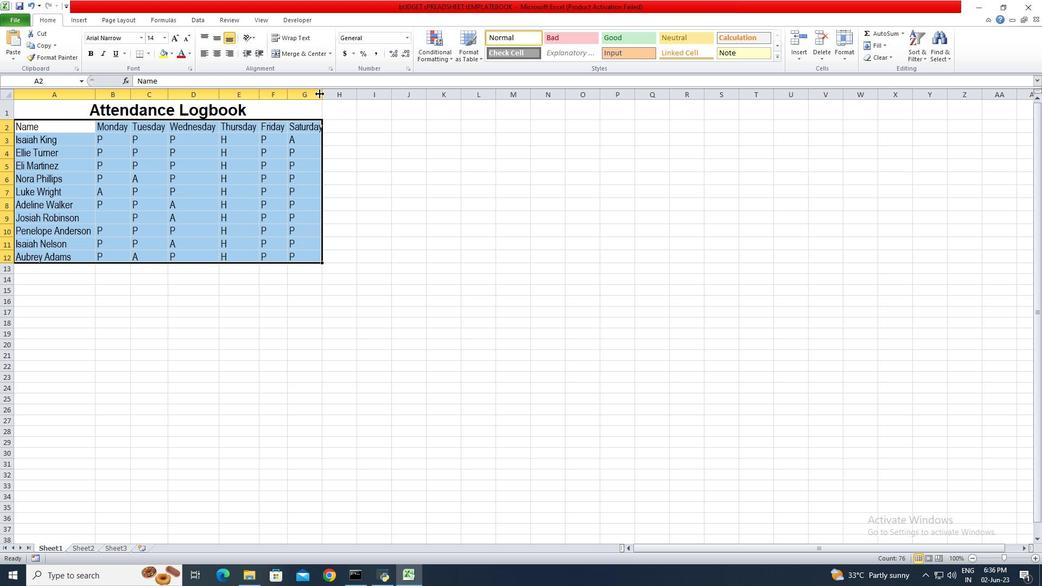 
Action: Mouse pressed left at (319, 93)
Screenshot: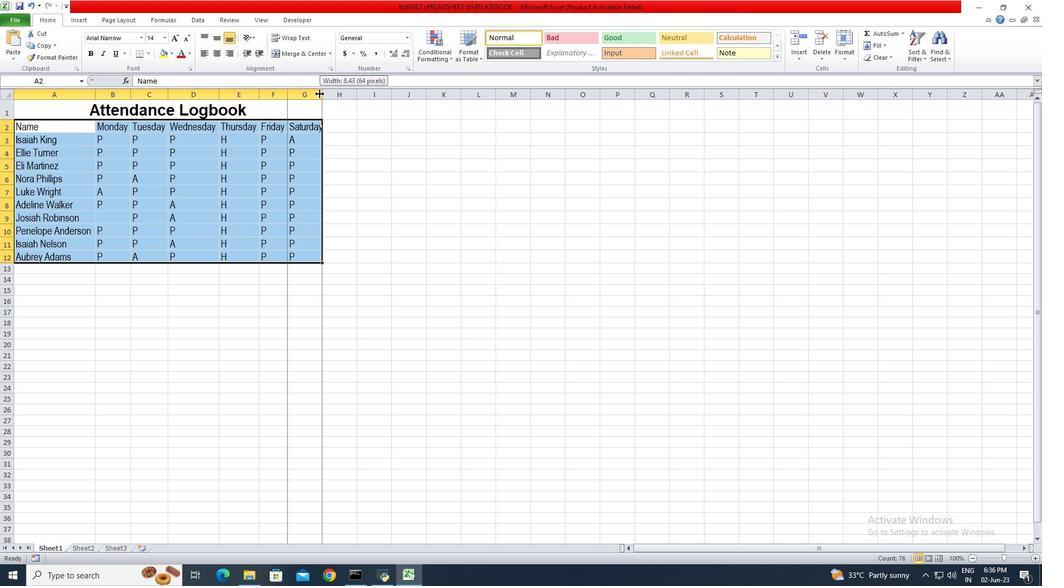 
Action: Mouse moved to (227, 246)
Screenshot: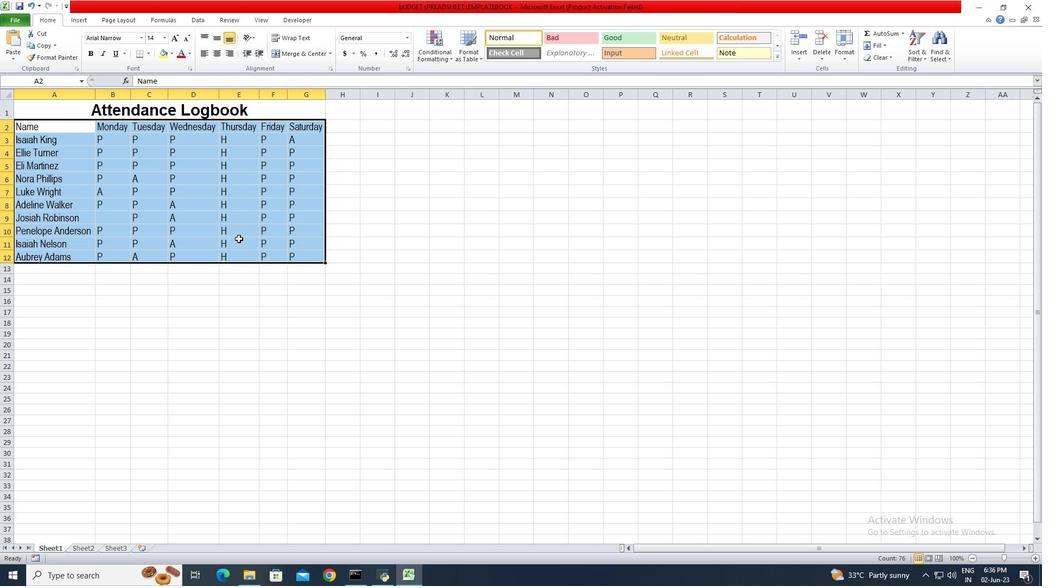 
Action: Key pressed ctrl+S
Screenshot: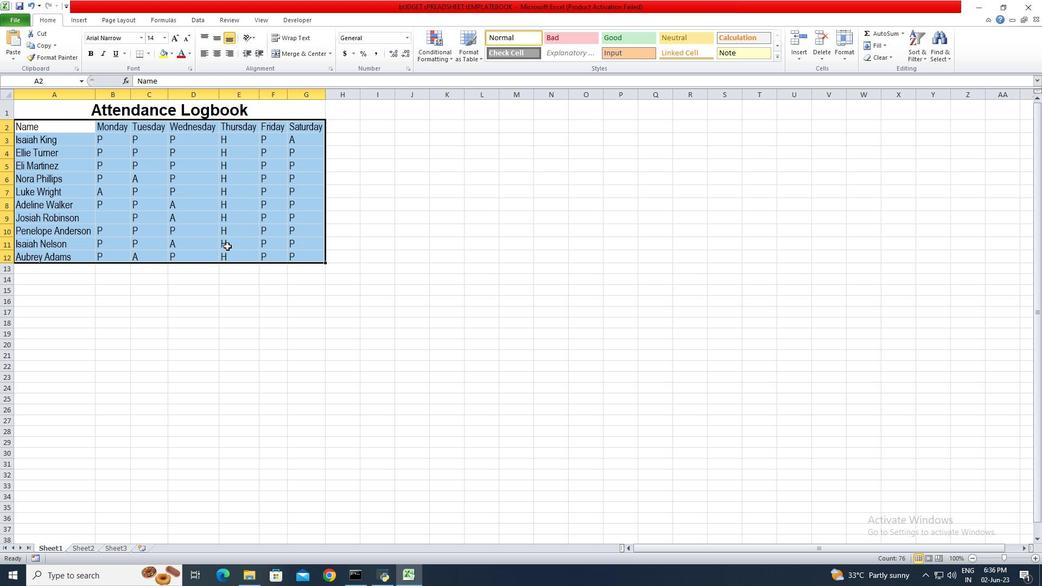 
Action: Mouse moved to (228, 246)
Screenshot: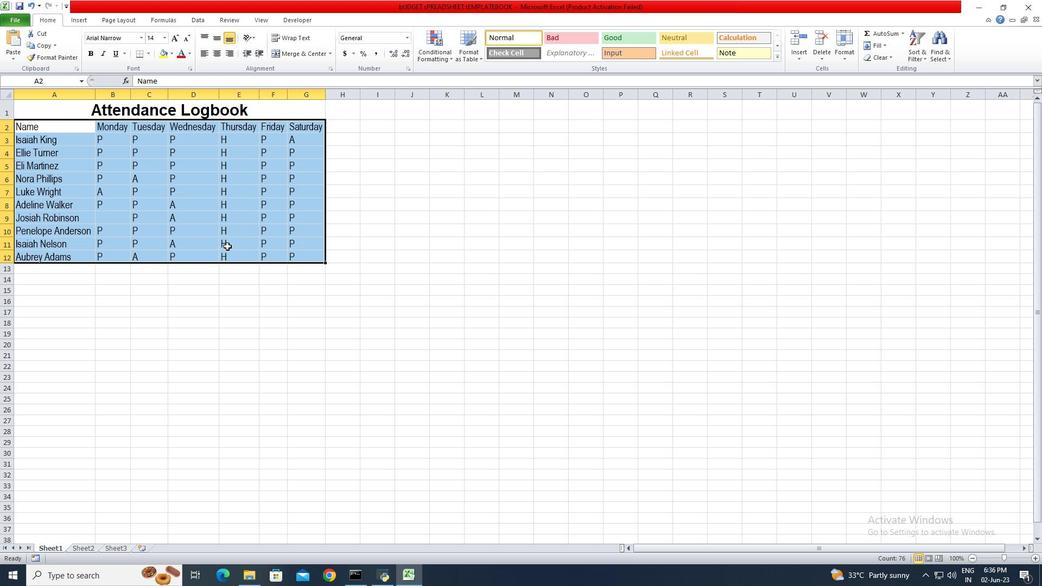 
